 Task: Set "Audio bitrate" for transcode stream output to "96".
Action: Mouse moved to (111, 15)
Screenshot: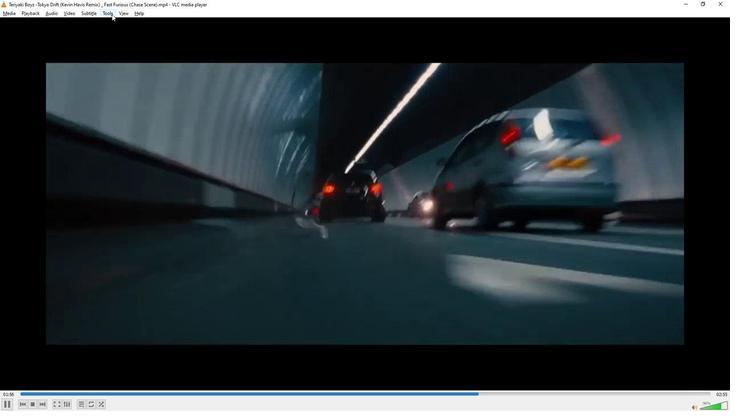 
Action: Mouse pressed left at (111, 15)
Screenshot: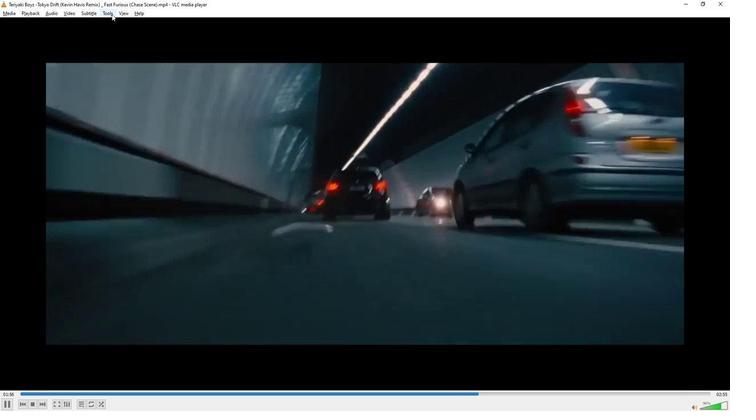 
Action: Mouse moved to (123, 102)
Screenshot: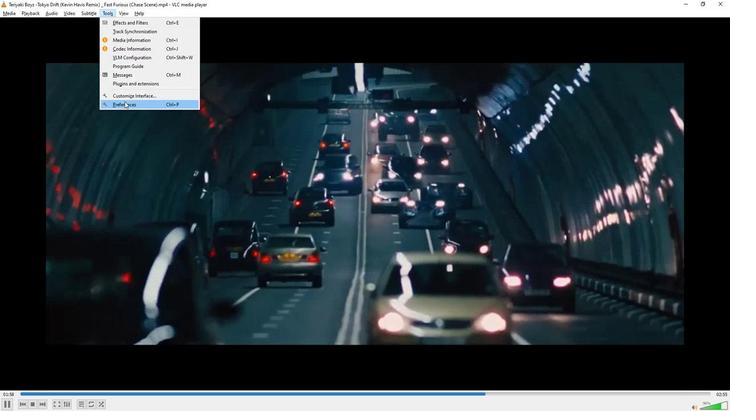 
Action: Mouse pressed left at (123, 102)
Screenshot: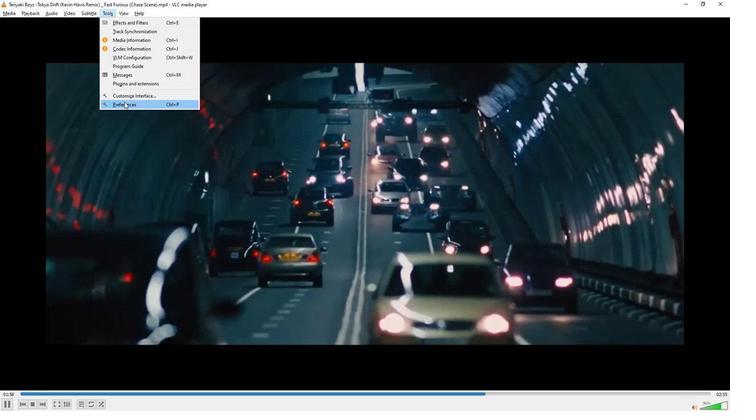 
Action: Mouse moved to (243, 246)
Screenshot: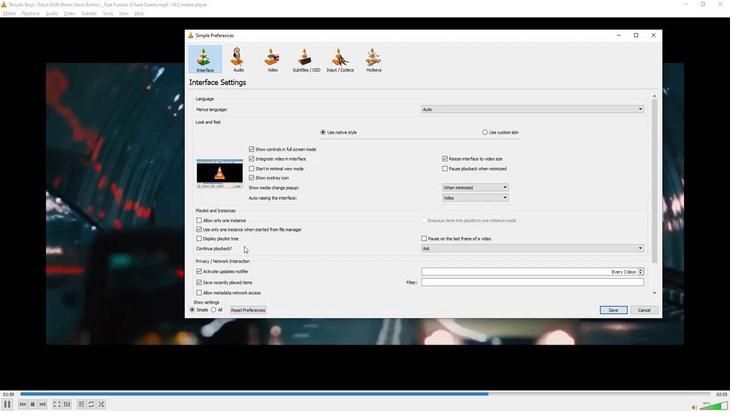 
Action: Mouse scrolled (243, 246) with delta (0, 0)
Screenshot: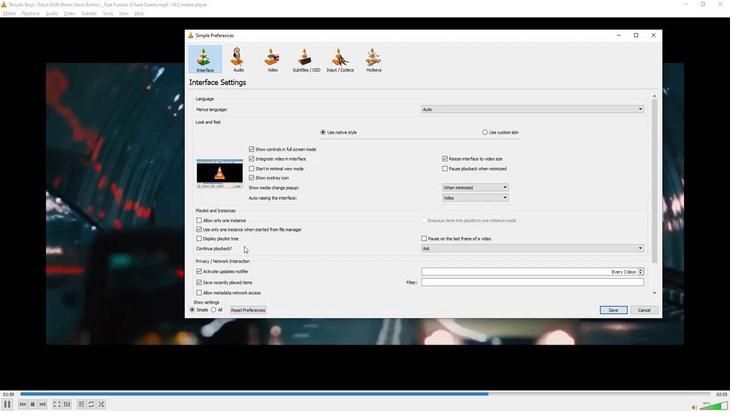 
Action: Mouse moved to (240, 254)
Screenshot: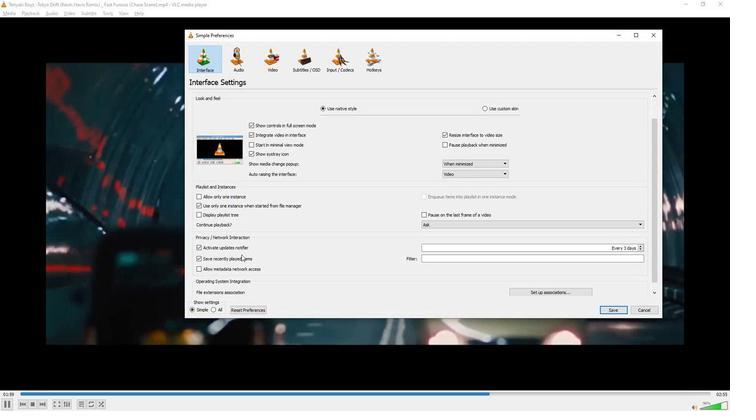 
Action: Mouse scrolled (240, 253) with delta (0, 0)
Screenshot: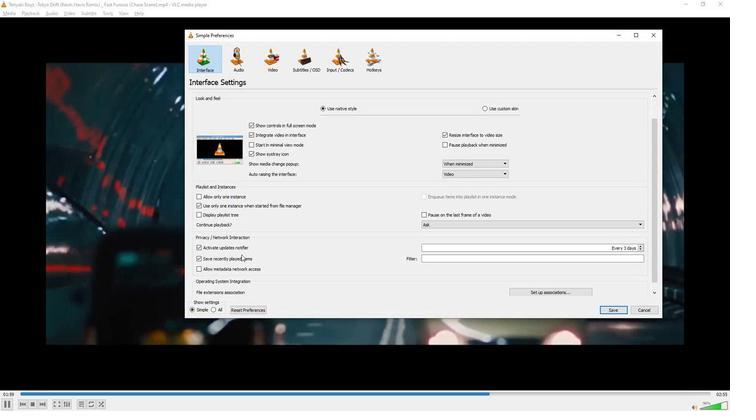
Action: Mouse moved to (213, 307)
Screenshot: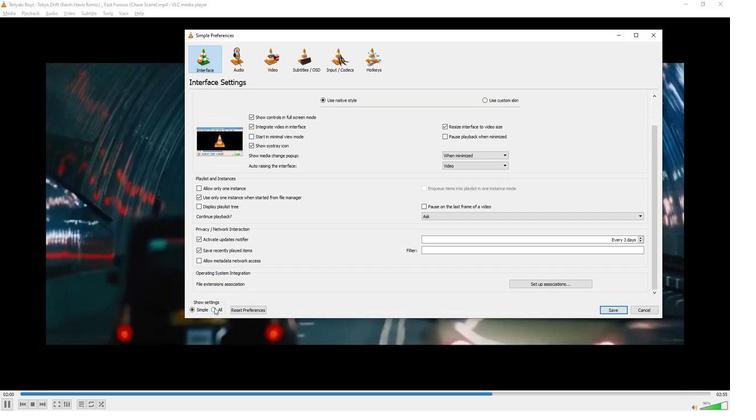 
Action: Mouse pressed left at (213, 307)
Screenshot: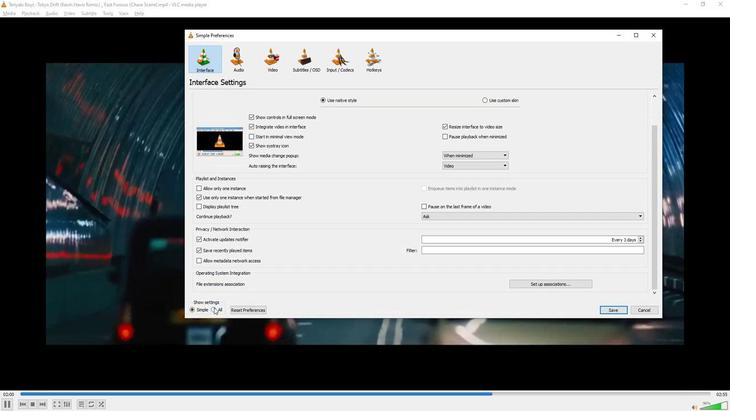 
Action: Mouse moved to (229, 240)
Screenshot: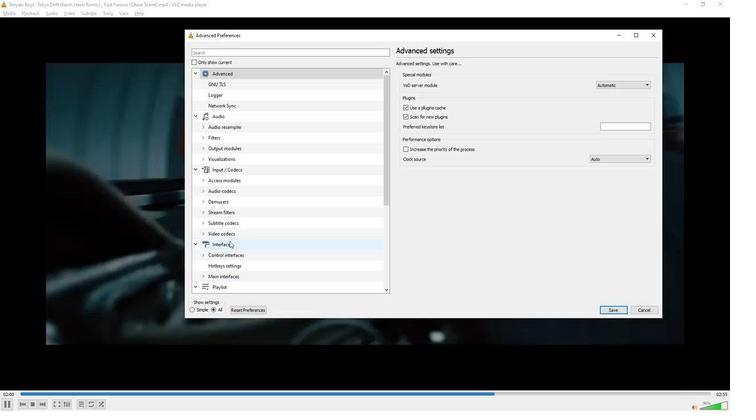 
Action: Mouse scrolled (229, 240) with delta (0, 0)
Screenshot: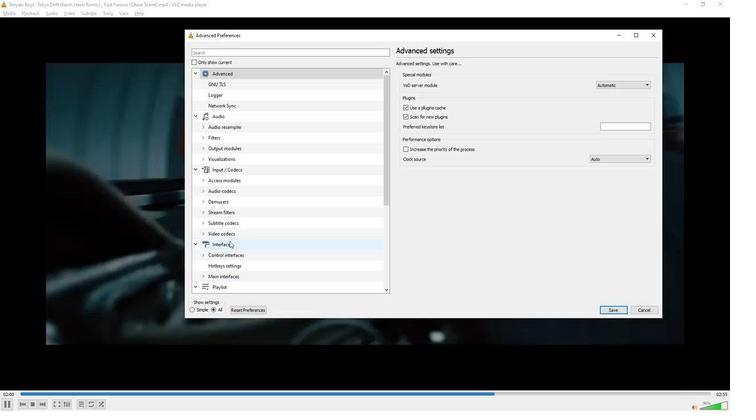 
Action: Mouse scrolled (229, 240) with delta (0, 0)
Screenshot: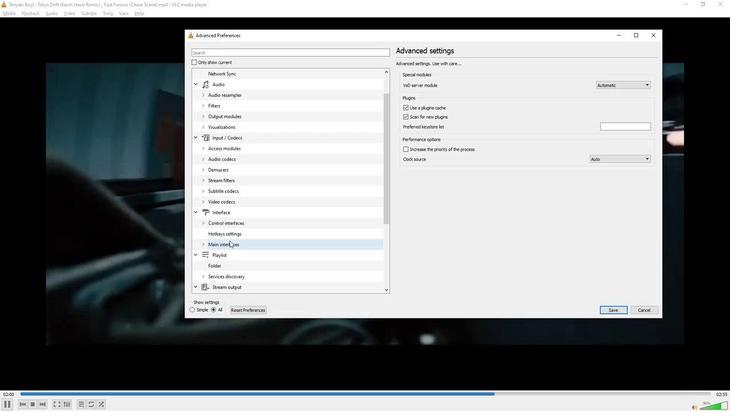 
Action: Mouse scrolled (229, 240) with delta (0, 0)
Screenshot: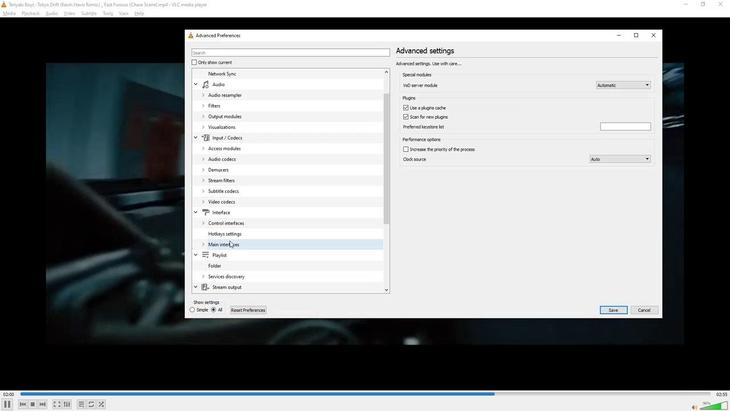 
Action: Mouse scrolled (229, 240) with delta (0, 0)
Screenshot: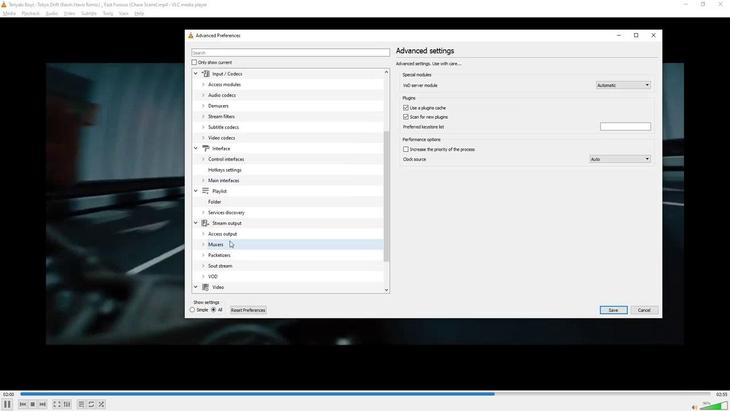 
Action: Mouse scrolled (229, 240) with delta (0, 0)
Screenshot: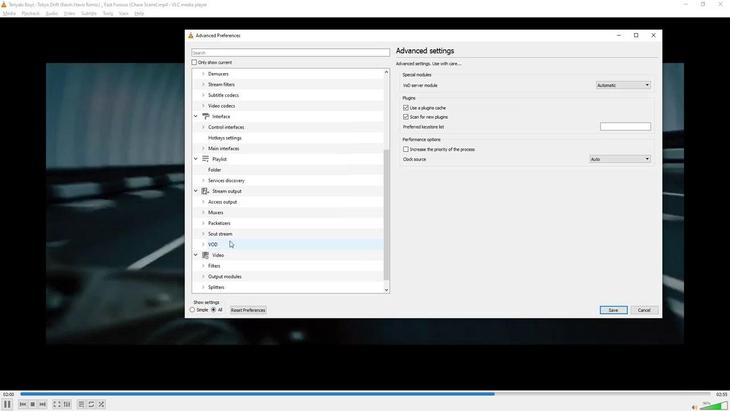 
Action: Mouse moved to (204, 222)
Screenshot: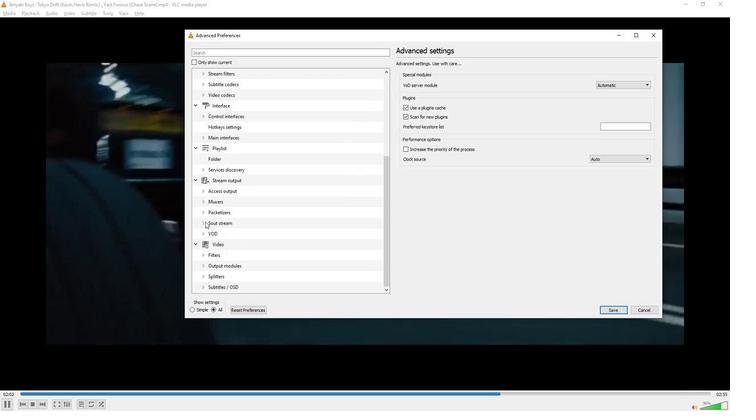 
Action: Mouse pressed left at (204, 222)
Screenshot: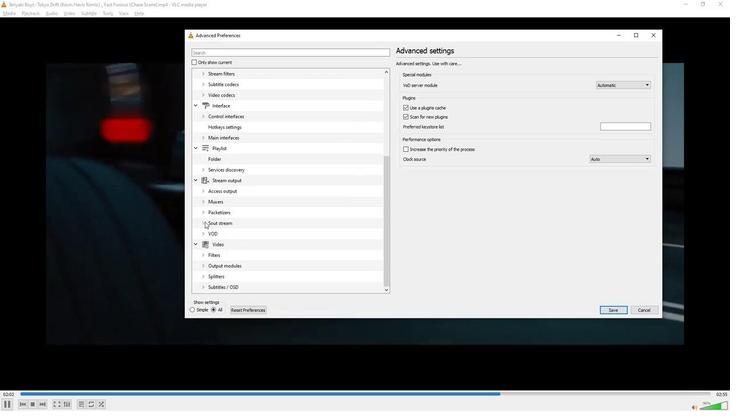 
Action: Mouse moved to (243, 248)
Screenshot: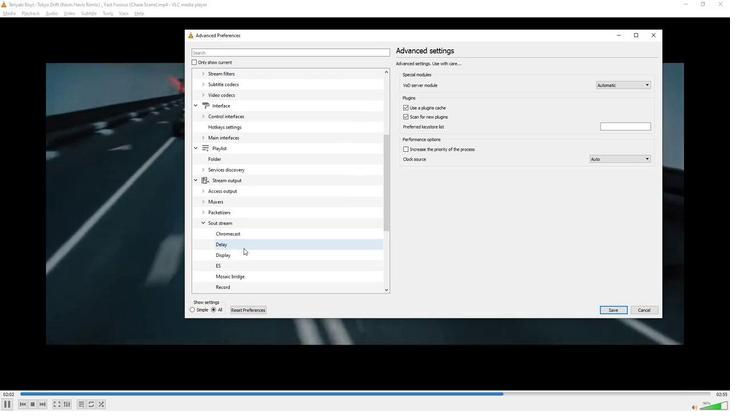 
Action: Mouse scrolled (243, 248) with delta (0, 0)
Screenshot: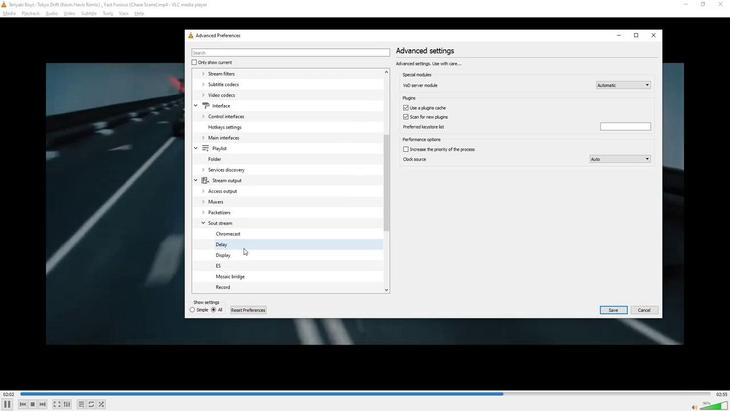
Action: Mouse moved to (243, 249)
Screenshot: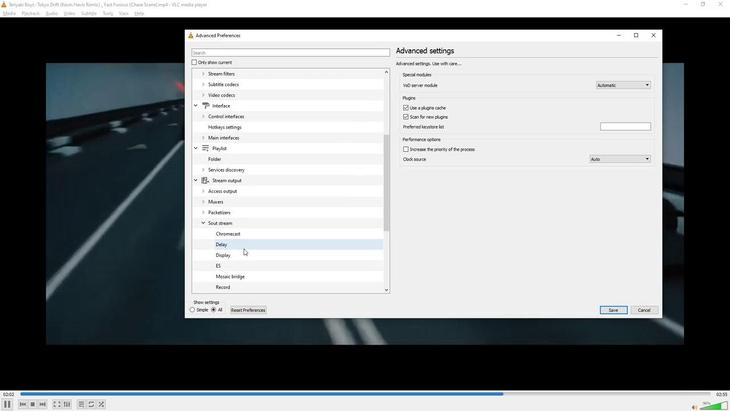 
Action: Mouse scrolled (243, 249) with delta (0, 0)
Screenshot: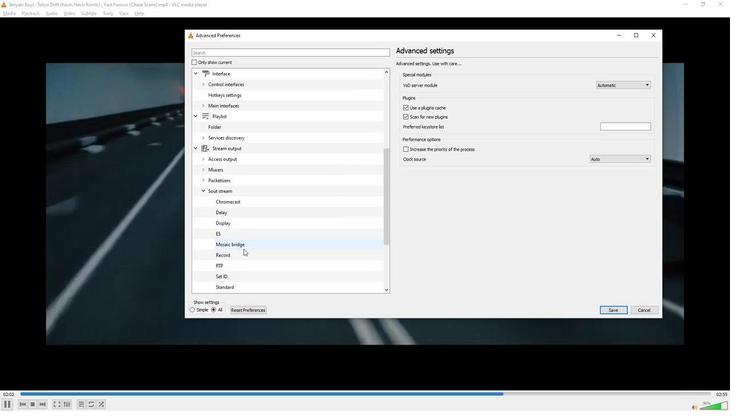 
Action: Mouse moved to (248, 255)
Screenshot: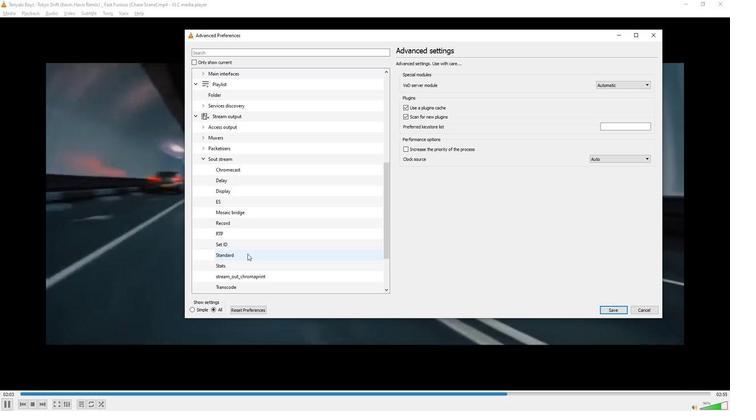 
Action: Mouse scrolled (248, 255) with delta (0, 0)
Screenshot: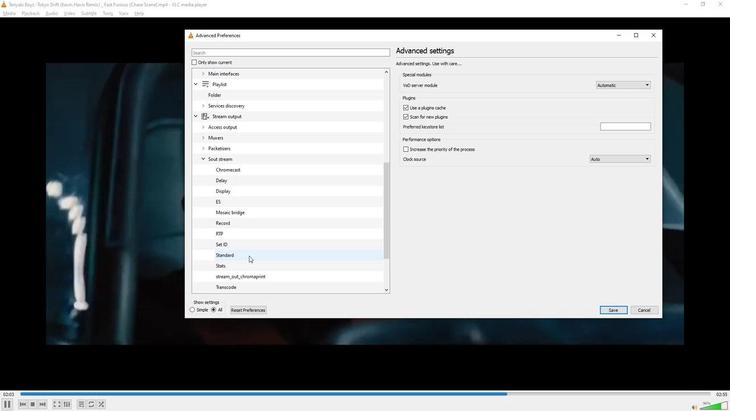 
Action: Mouse moved to (248, 255)
Screenshot: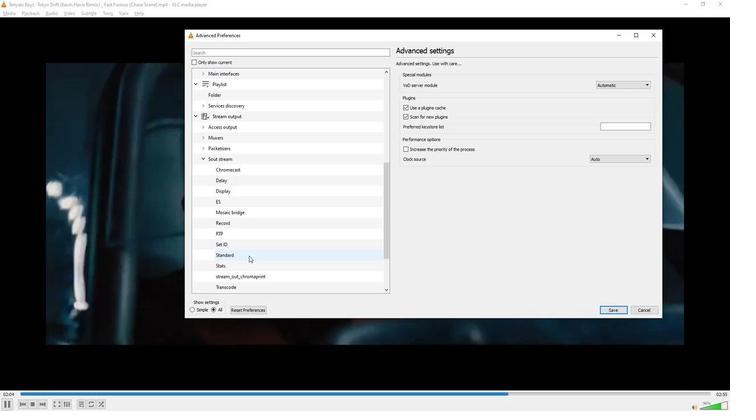 
Action: Mouse scrolled (248, 255) with delta (0, 0)
Screenshot: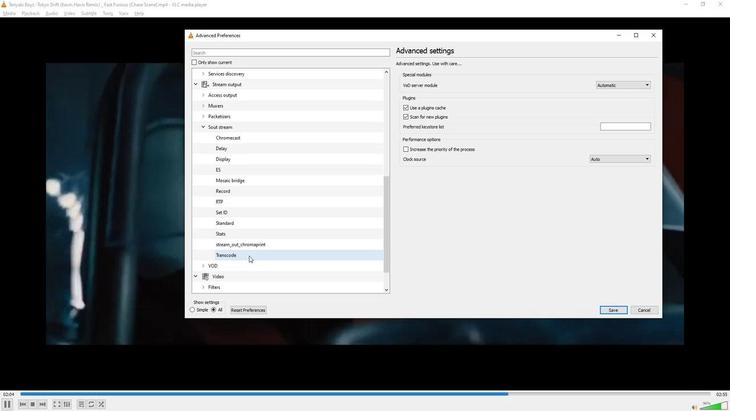 
Action: Mouse moved to (248, 256)
Screenshot: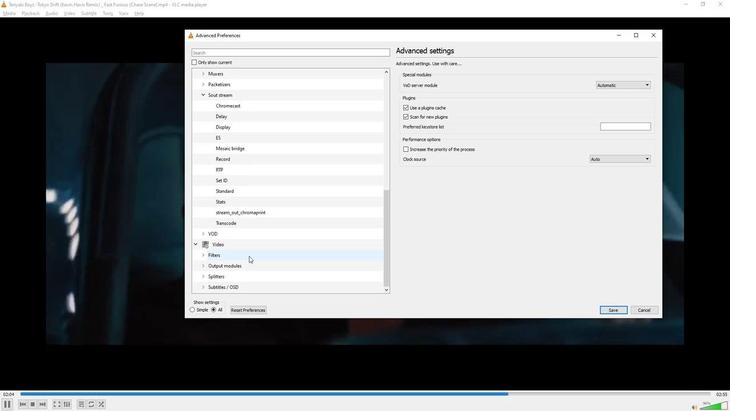 
Action: Mouse scrolled (248, 256) with delta (0, 0)
Screenshot: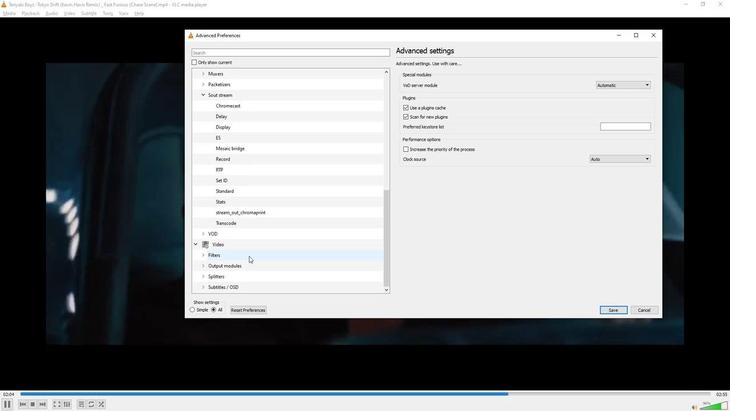 
Action: Mouse moved to (239, 224)
Screenshot: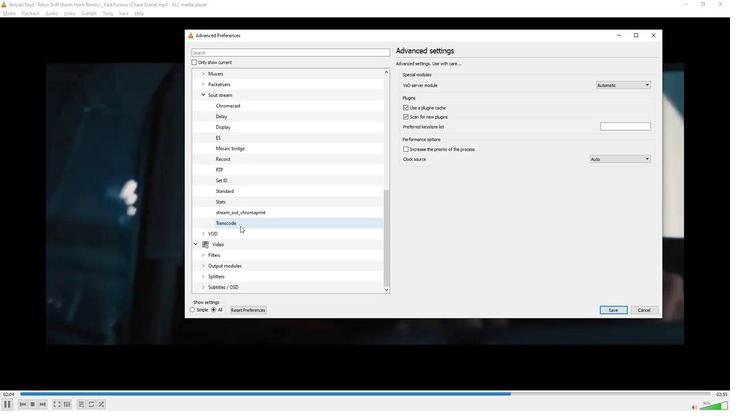 
Action: Mouse pressed left at (239, 224)
Screenshot: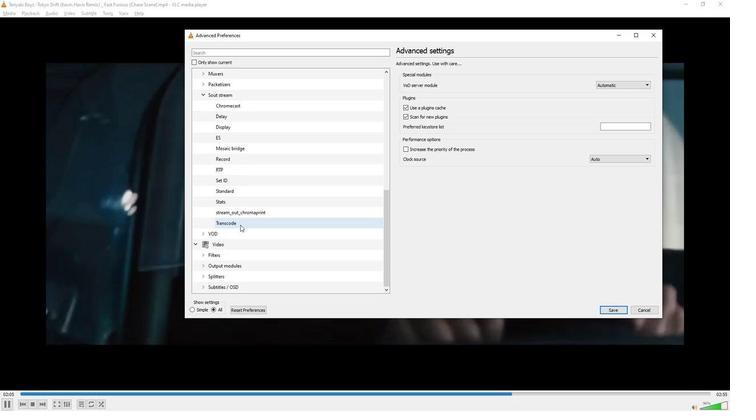 
Action: Mouse moved to (513, 210)
Screenshot: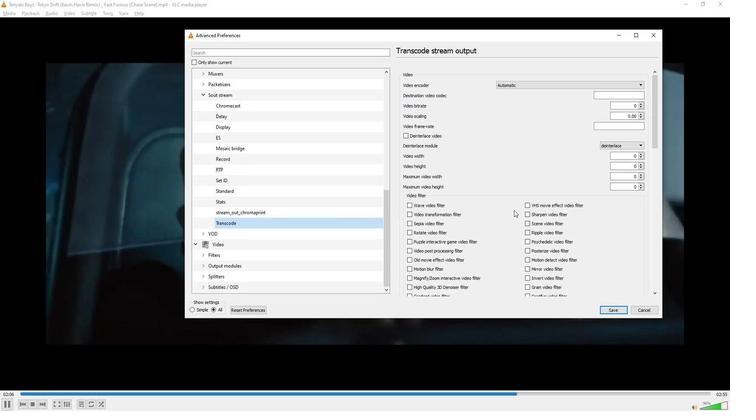 
Action: Mouse scrolled (513, 210) with delta (0, 0)
Screenshot: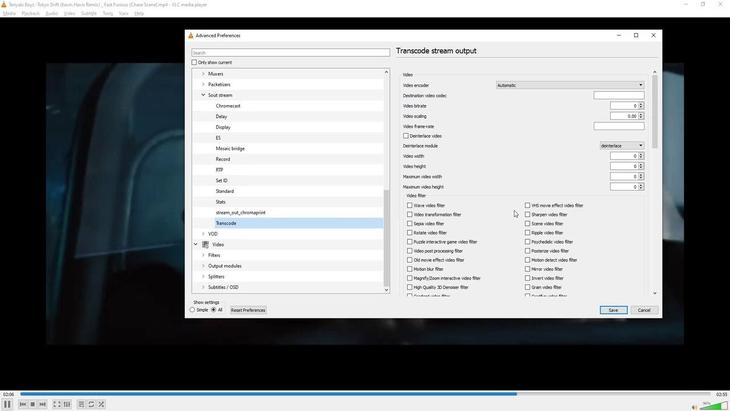 
Action: Mouse moved to (513, 210)
Screenshot: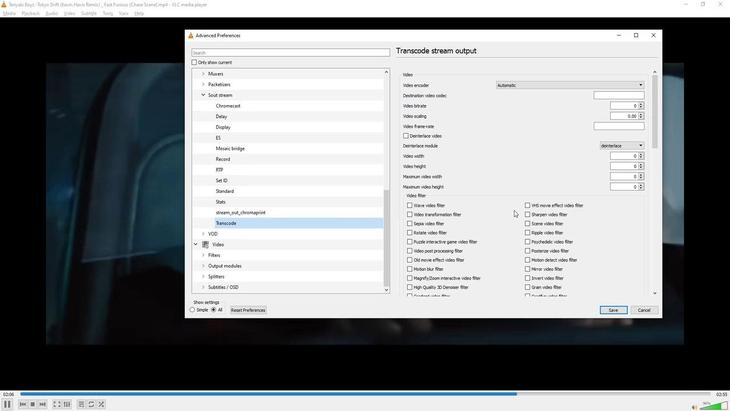
Action: Mouse scrolled (513, 210) with delta (0, 0)
Screenshot: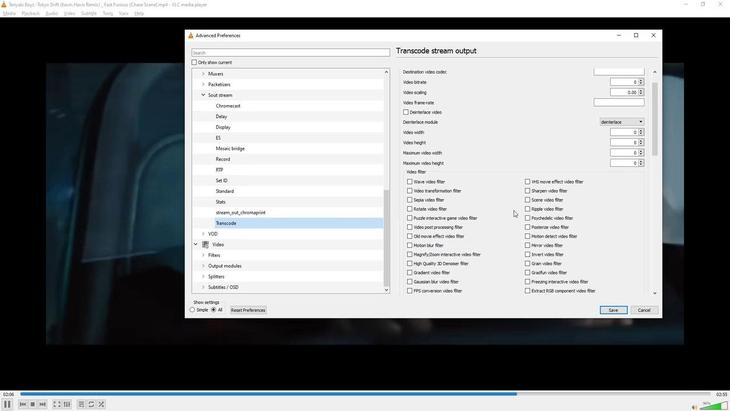 
Action: Mouse scrolled (513, 210) with delta (0, 0)
Screenshot: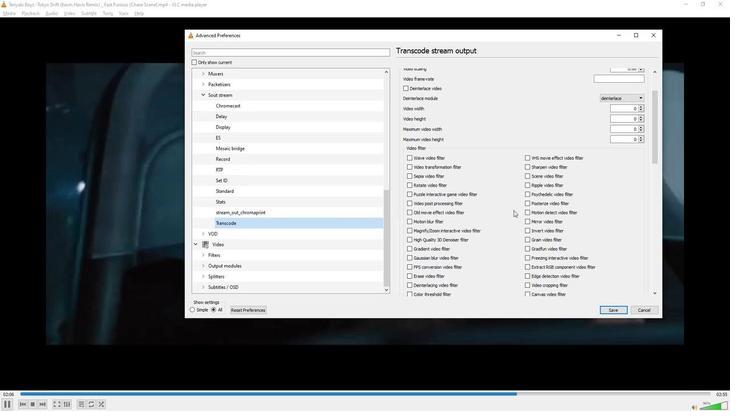 
Action: Mouse scrolled (513, 210) with delta (0, 0)
Screenshot: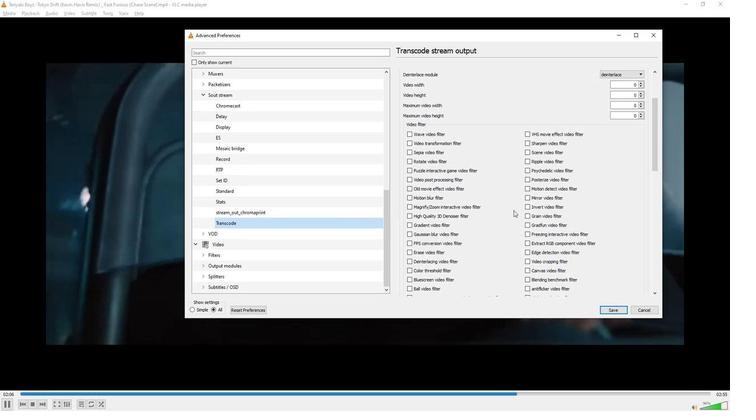 
Action: Mouse scrolled (513, 210) with delta (0, 0)
Screenshot: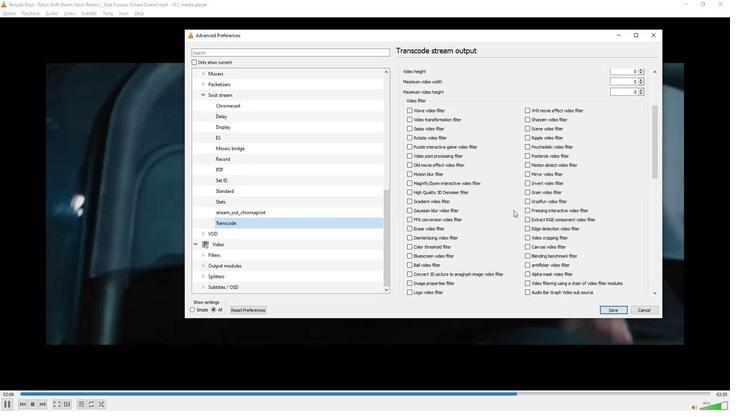 
Action: Mouse scrolled (513, 210) with delta (0, 0)
Screenshot: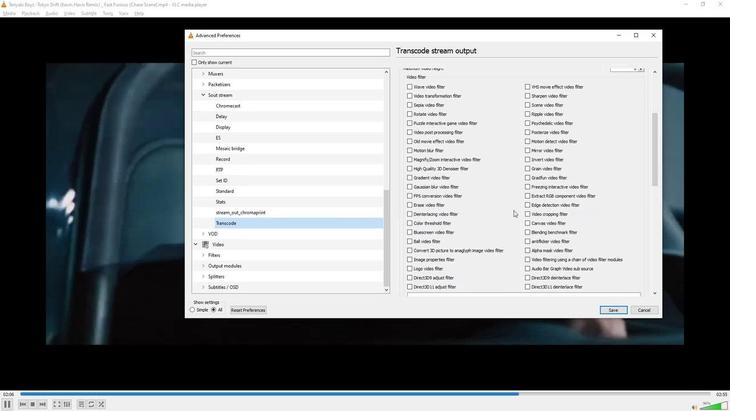 
Action: Mouse scrolled (513, 210) with delta (0, 0)
Screenshot: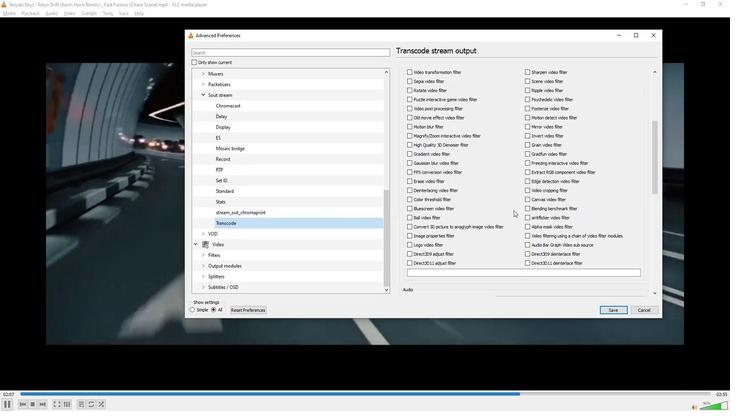 
Action: Mouse scrolled (513, 210) with delta (0, 0)
Screenshot: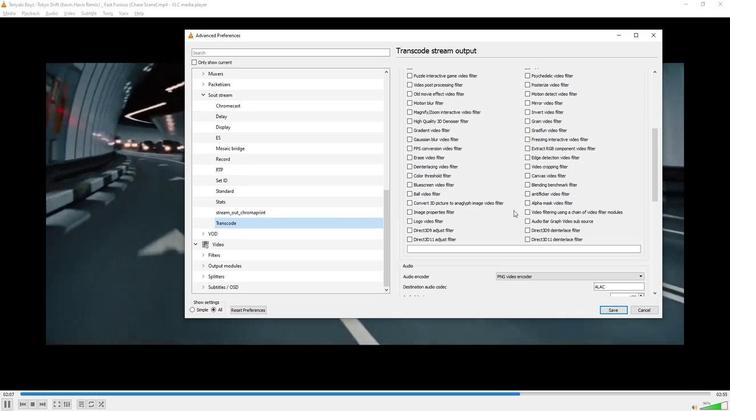 
Action: Mouse scrolled (513, 210) with delta (0, 0)
Screenshot: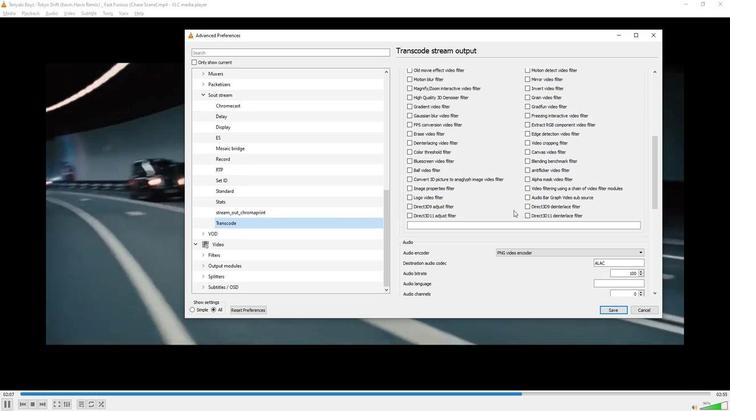 
Action: Mouse moved to (639, 250)
Screenshot: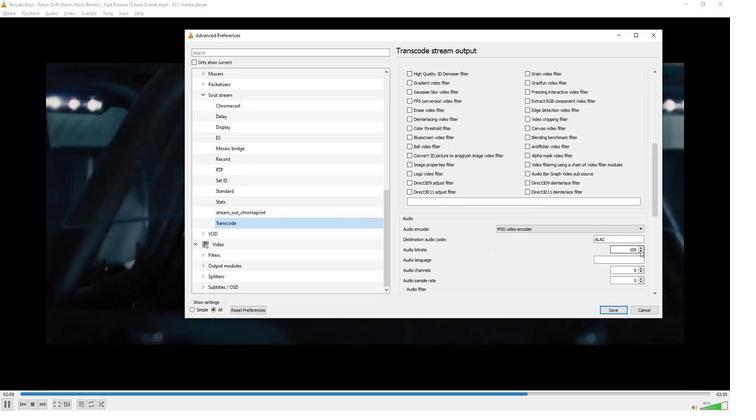 
Action: Mouse pressed left at (639, 250)
Screenshot: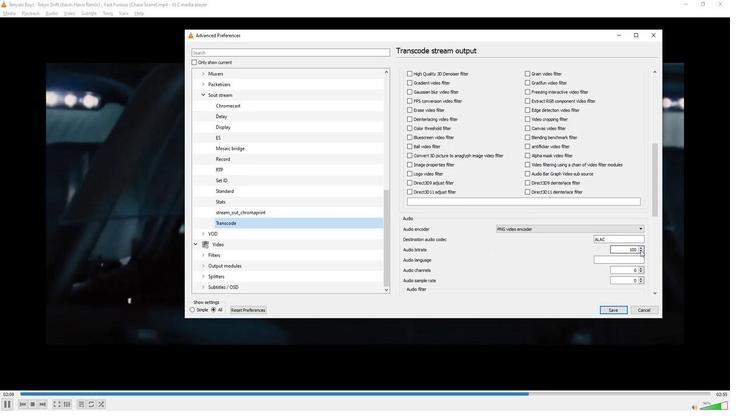 
Action: Mouse moved to (639, 250)
Screenshot: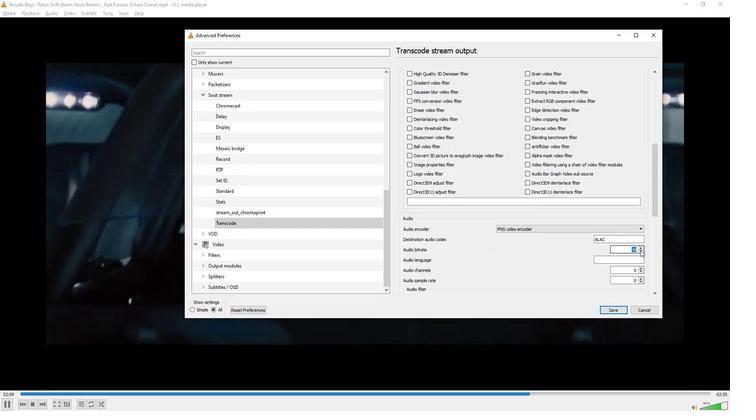 
Action: Mouse pressed left at (639, 250)
Screenshot: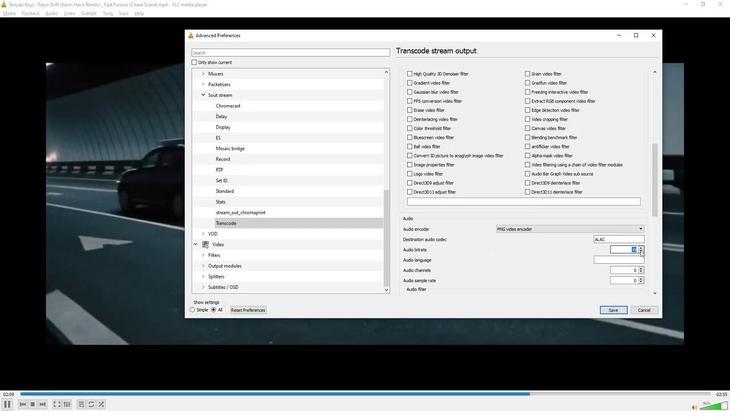 
Action: Mouse pressed left at (639, 250)
Screenshot: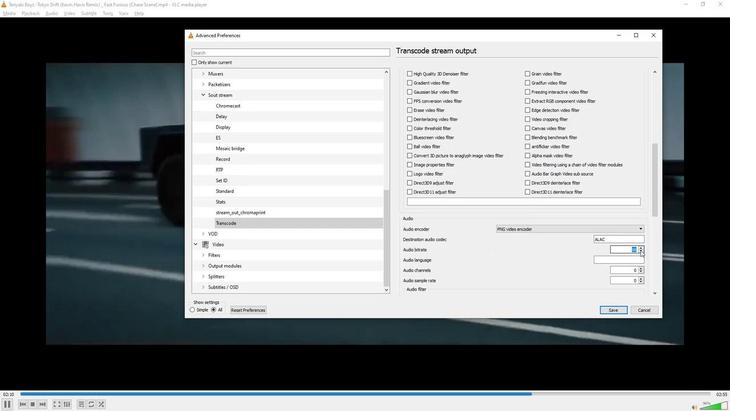 
Action: Mouse pressed left at (639, 250)
Screenshot: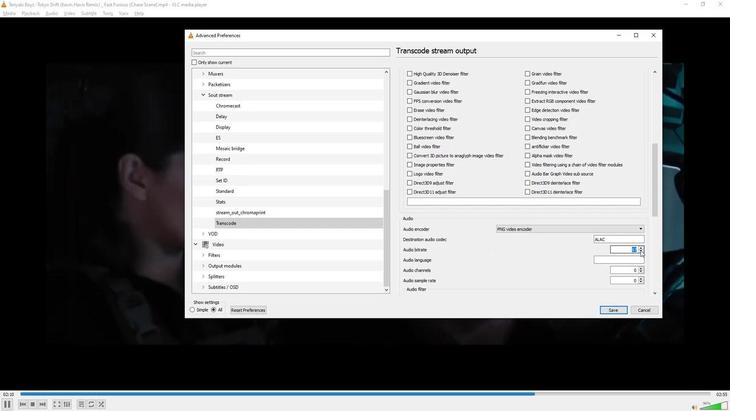 
Action: Mouse moved to (569, 251)
Screenshot: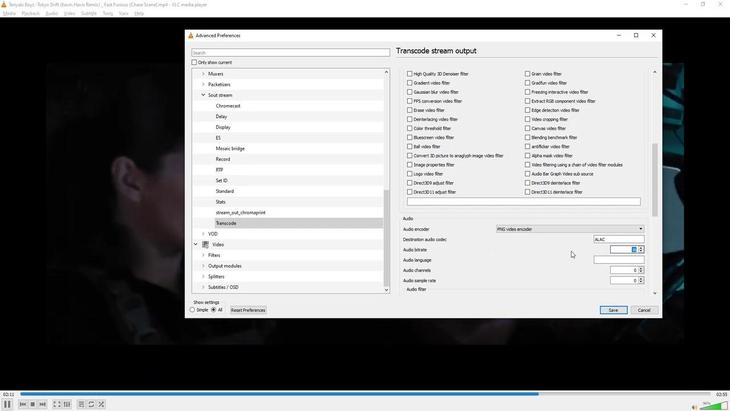 
Action: Mouse pressed left at (569, 251)
Screenshot: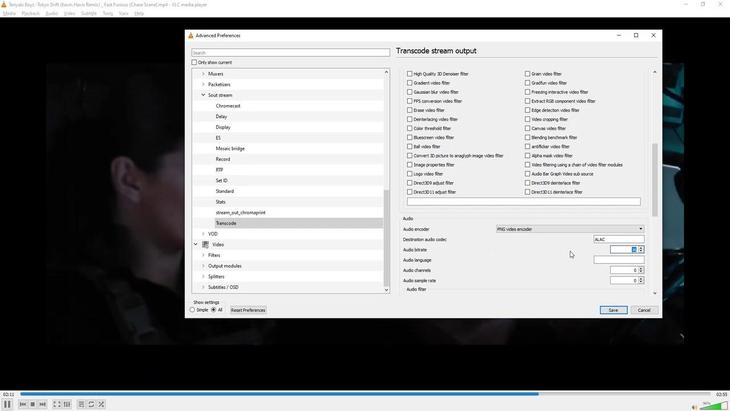 
